 Task: Look for products in the category "Cereal" from Catalina Crunch only.
Action: Mouse moved to (996, 311)
Screenshot: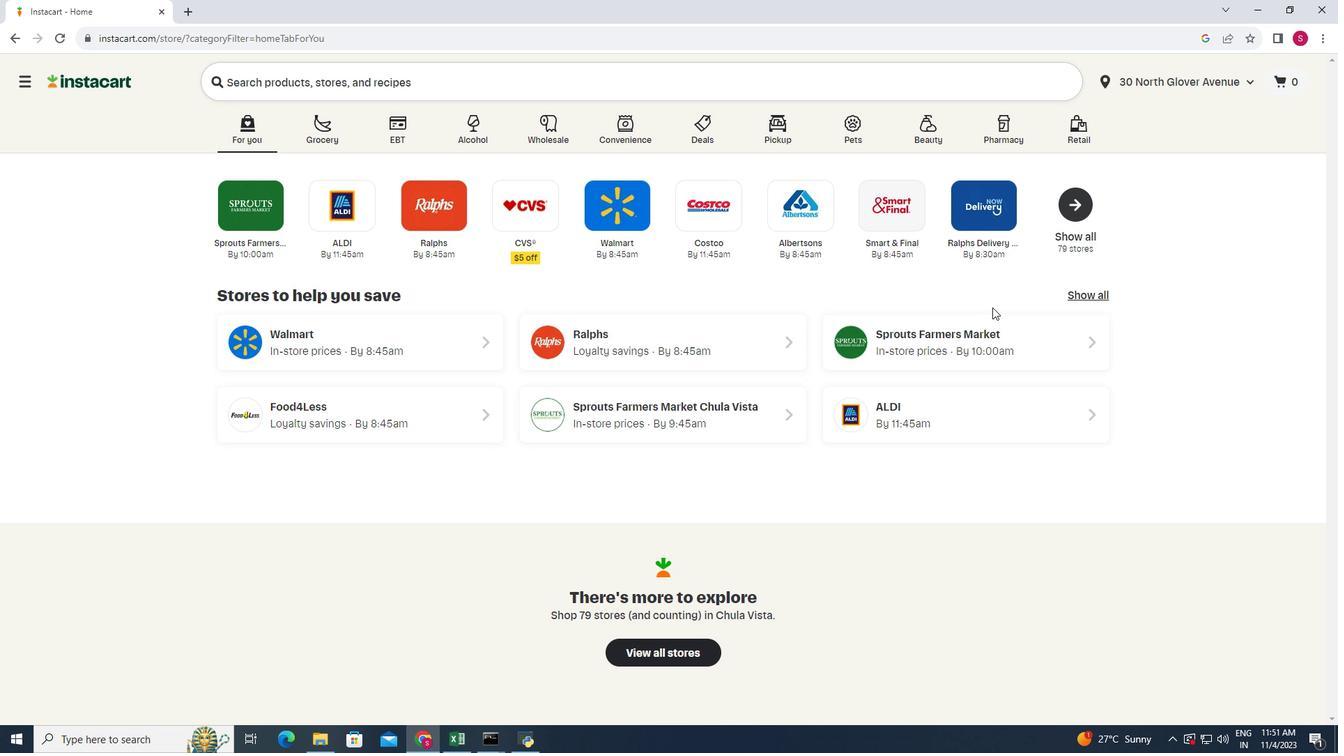 
Action: Mouse pressed left at (996, 311)
Screenshot: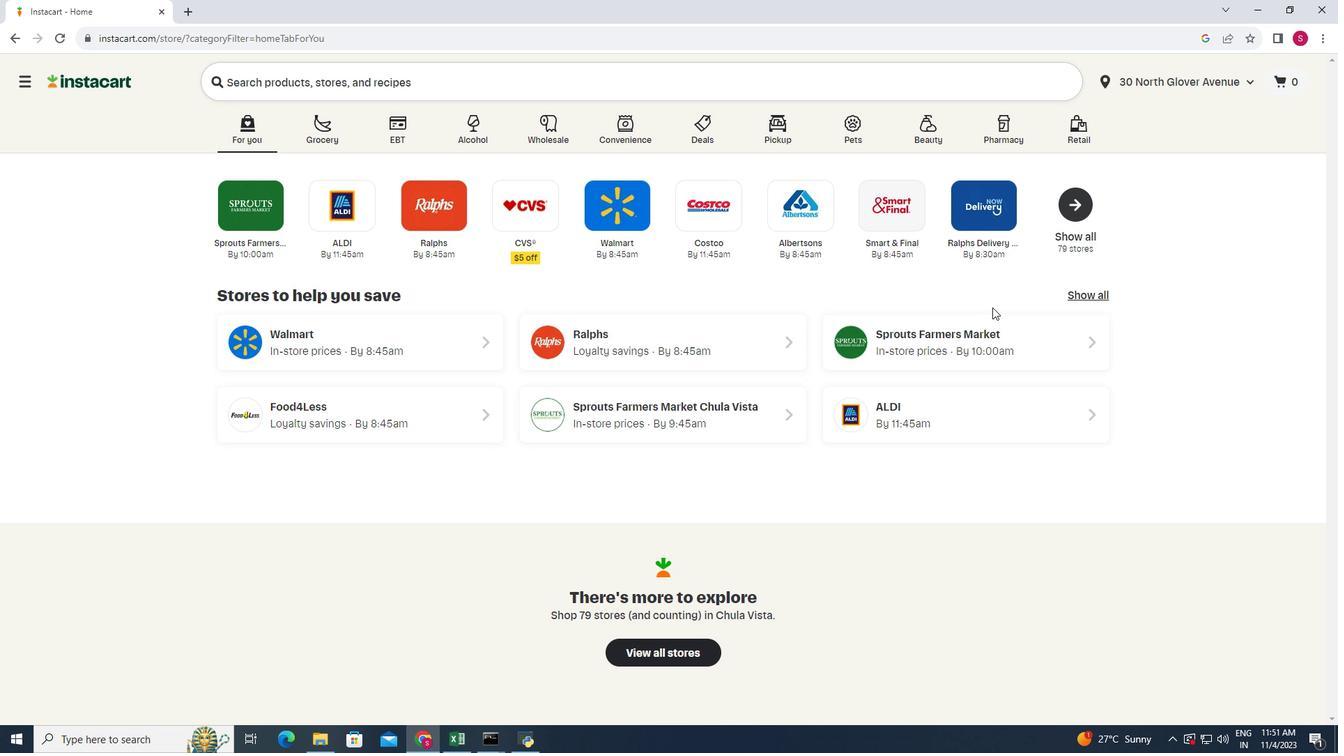 
Action: Mouse moved to (1009, 345)
Screenshot: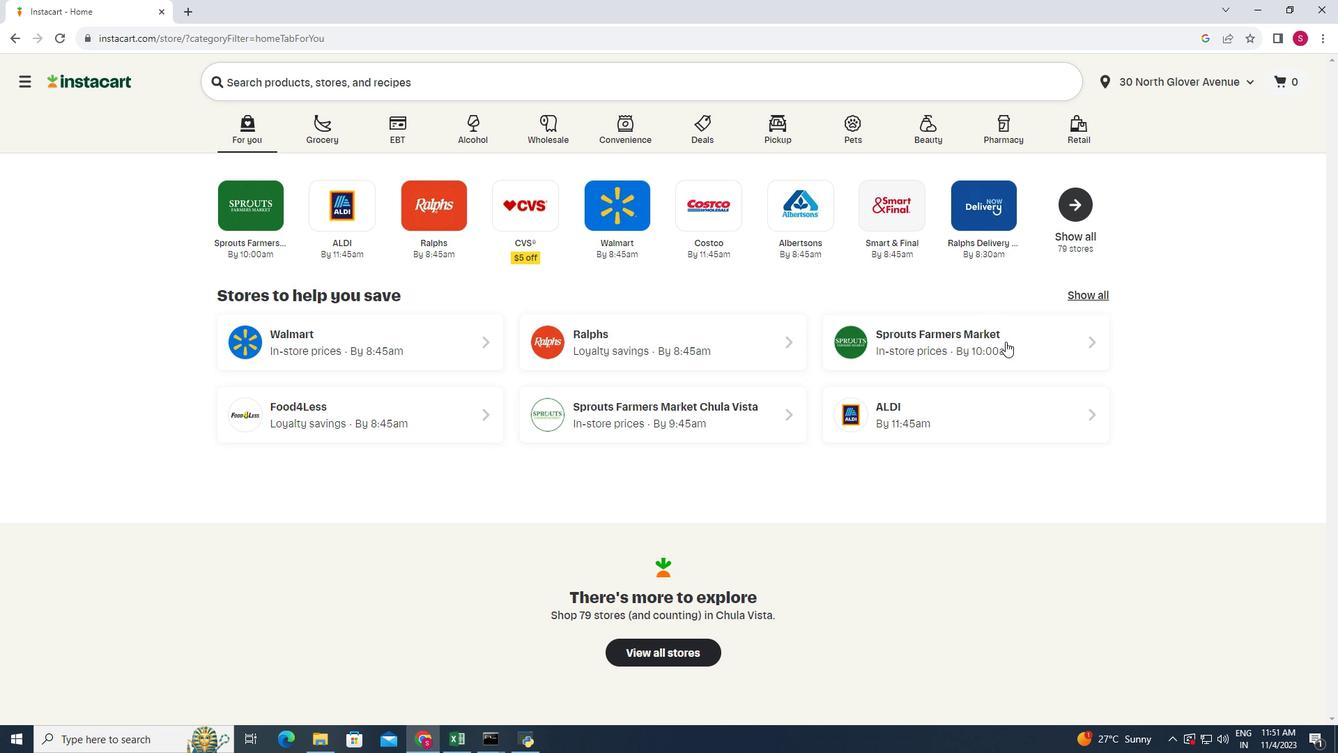 
Action: Mouse pressed left at (1009, 345)
Screenshot: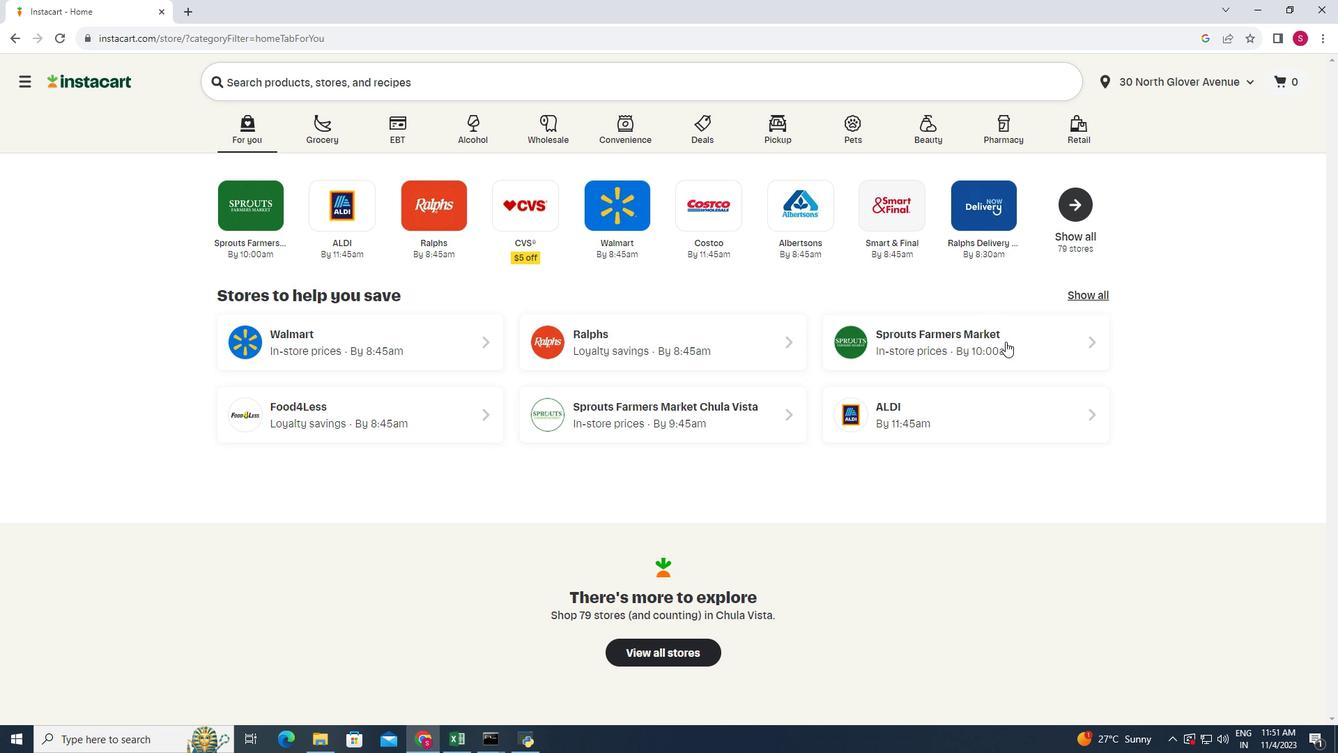 
Action: Mouse moved to (101, 446)
Screenshot: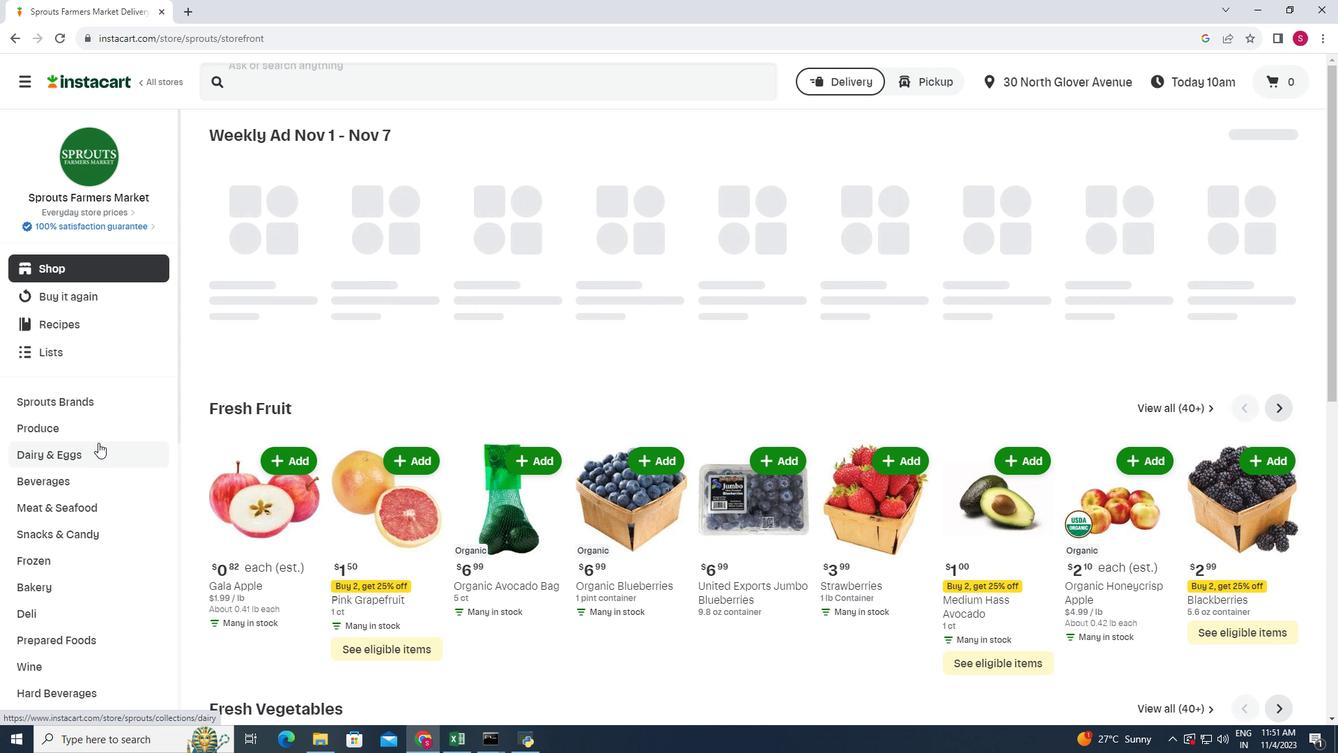
Action: Mouse scrolled (101, 445) with delta (0, 0)
Screenshot: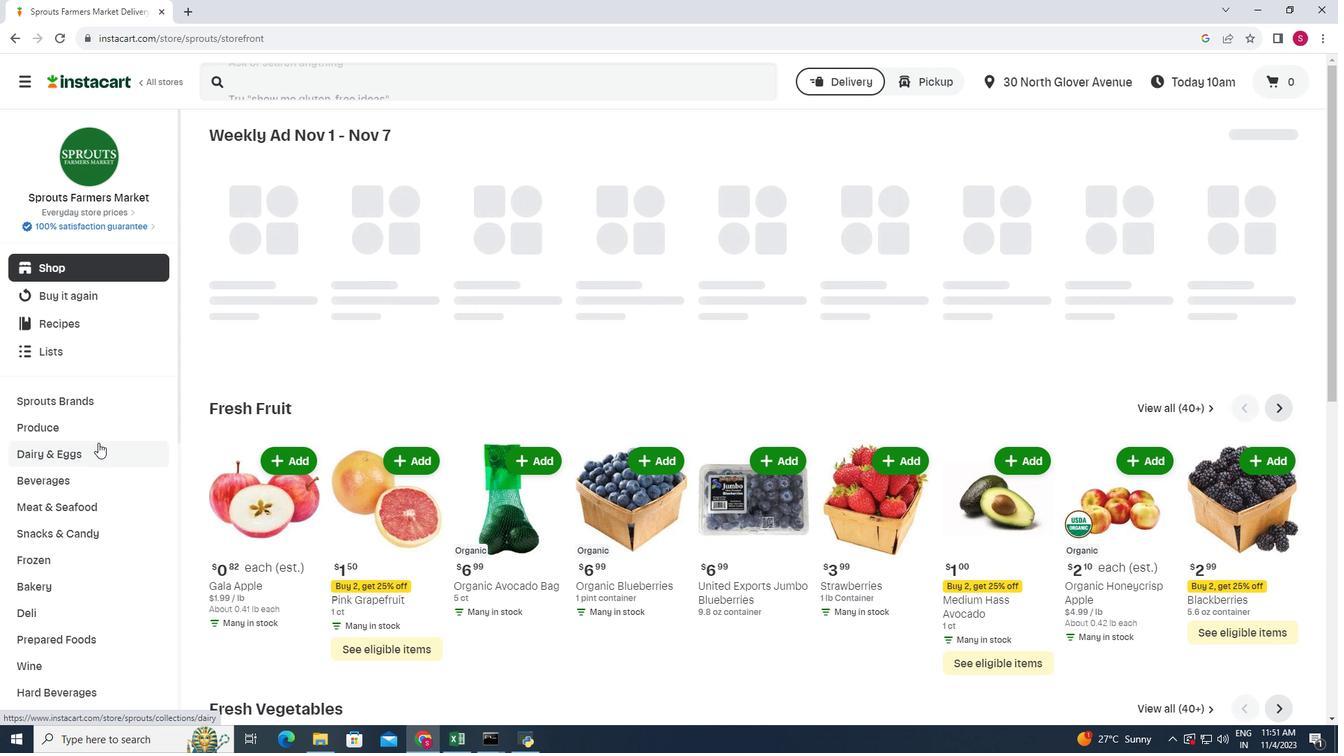 
Action: Mouse scrolled (101, 445) with delta (0, 0)
Screenshot: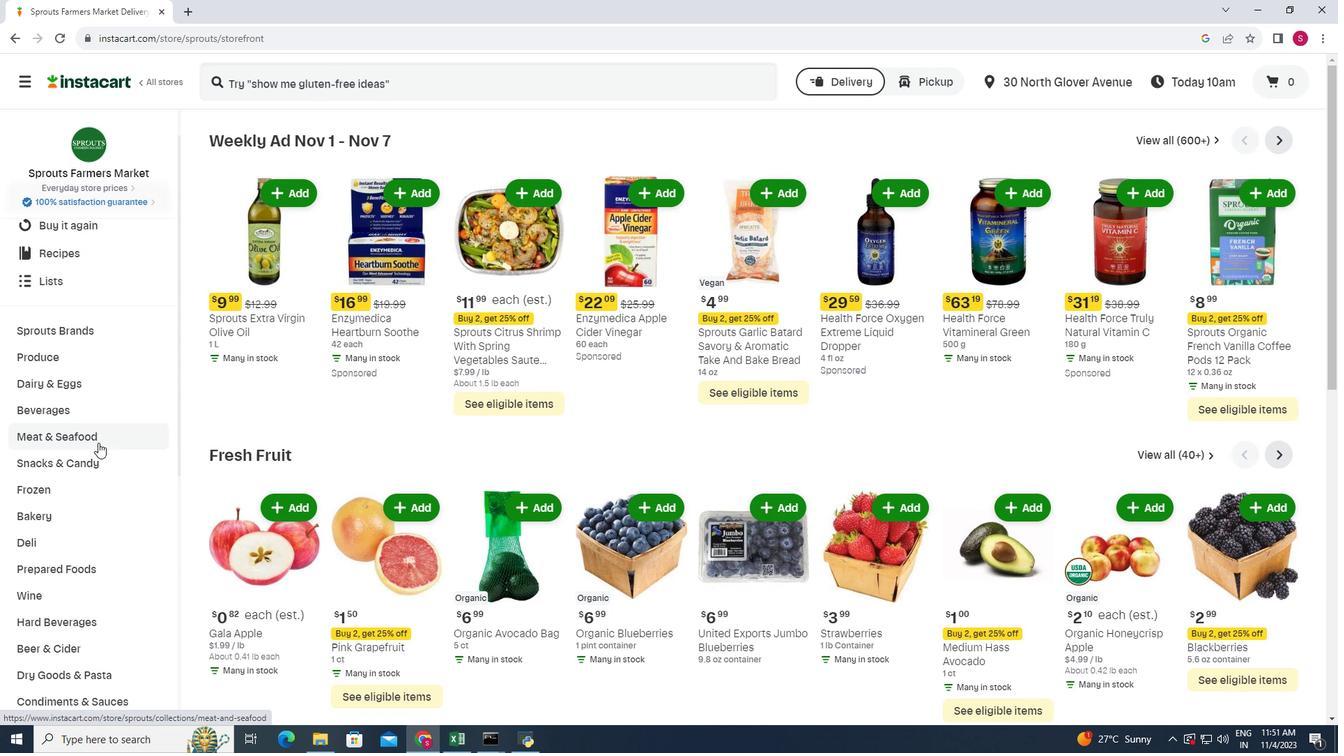 
Action: Mouse scrolled (101, 445) with delta (0, 0)
Screenshot: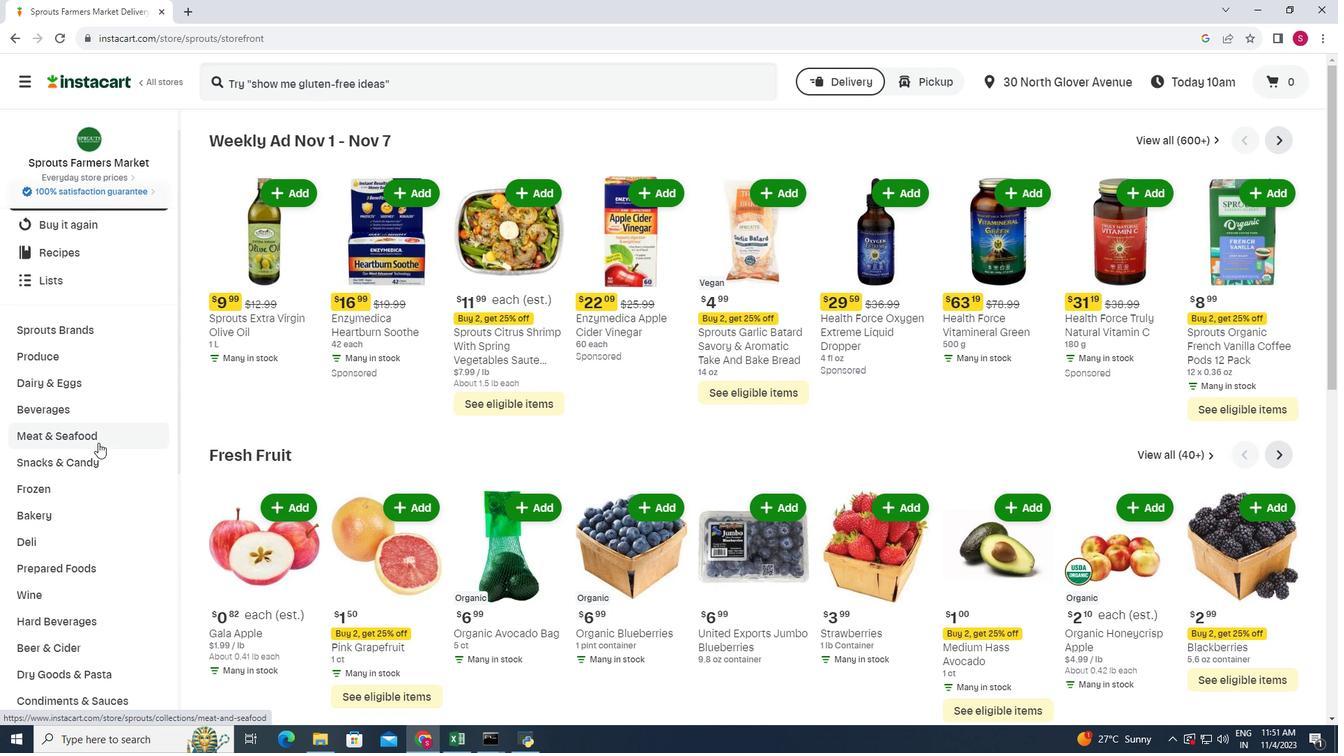
Action: Mouse scrolled (101, 445) with delta (0, 0)
Screenshot: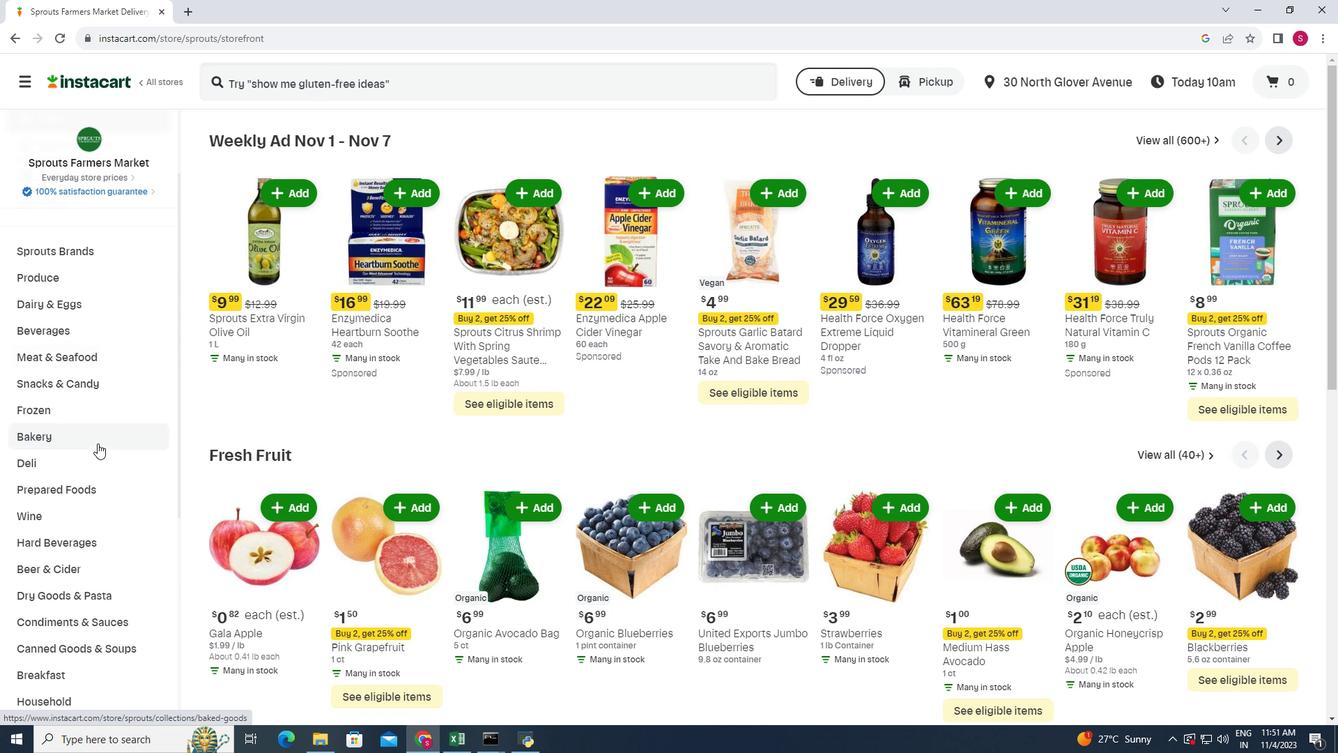 
Action: Mouse moved to (101, 447)
Screenshot: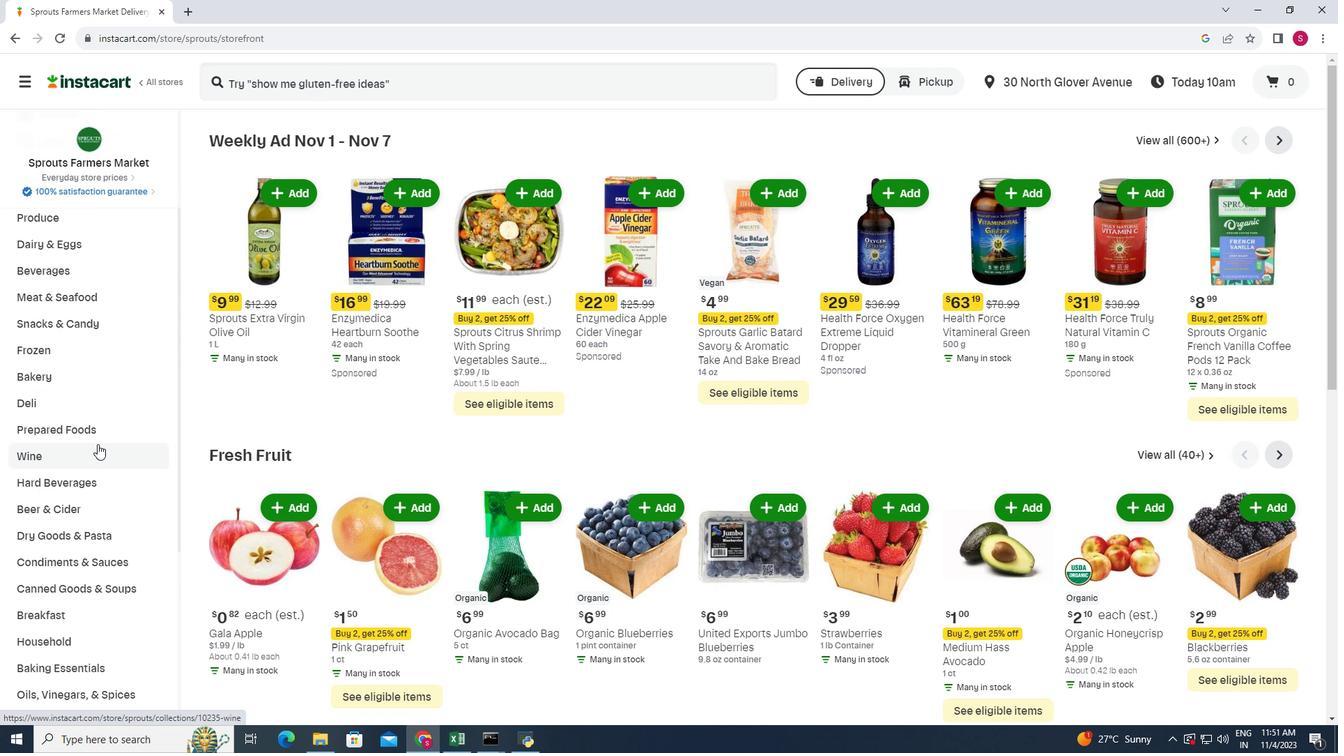 
Action: Mouse scrolled (101, 447) with delta (0, 0)
Screenshot: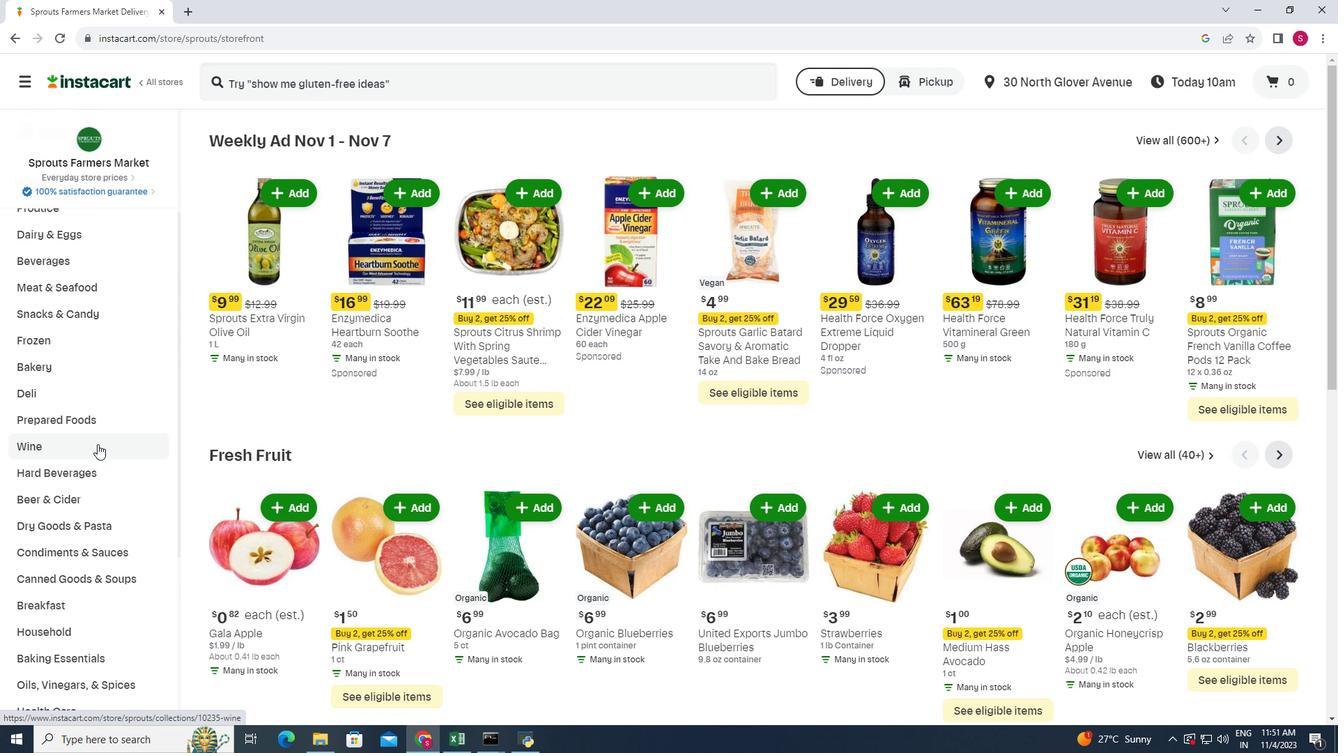 
Action: Mouse moved to (96, 549)
Screenshot: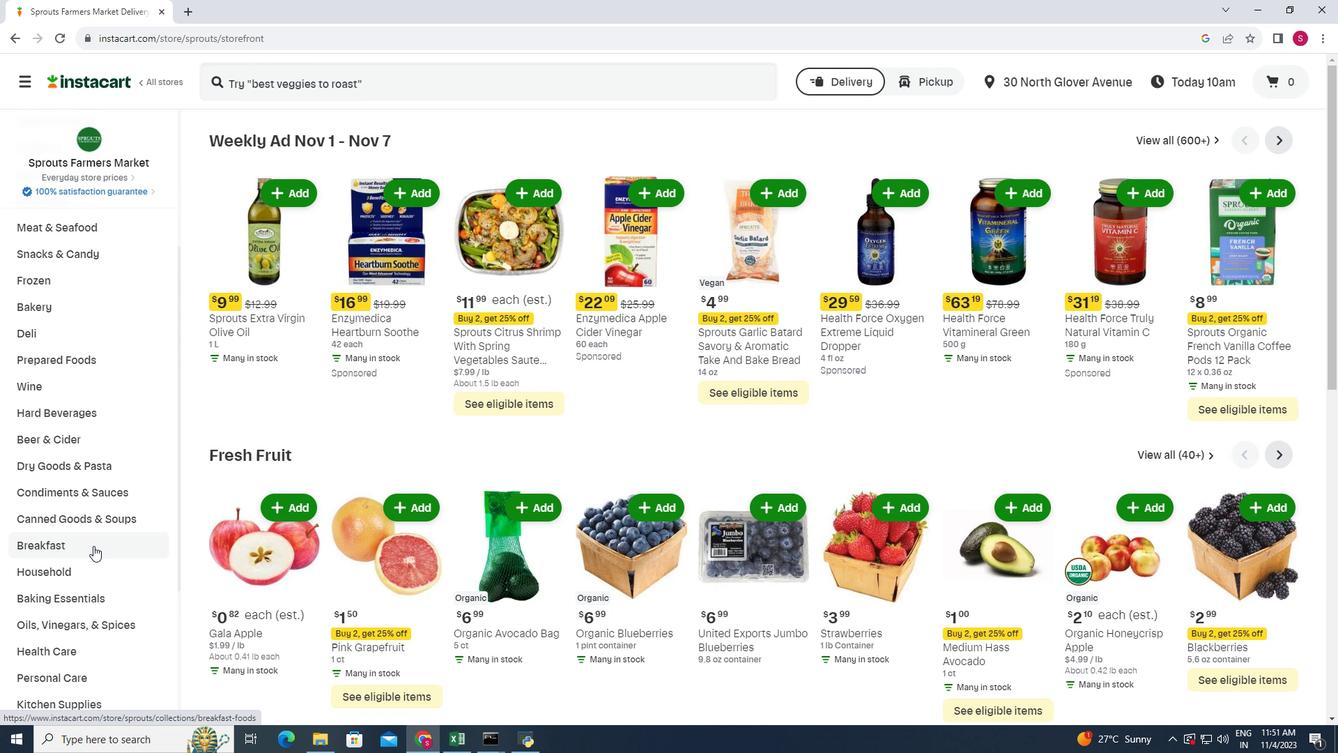 
Action: Mouse pressed left at (96, 549)
Screenshot: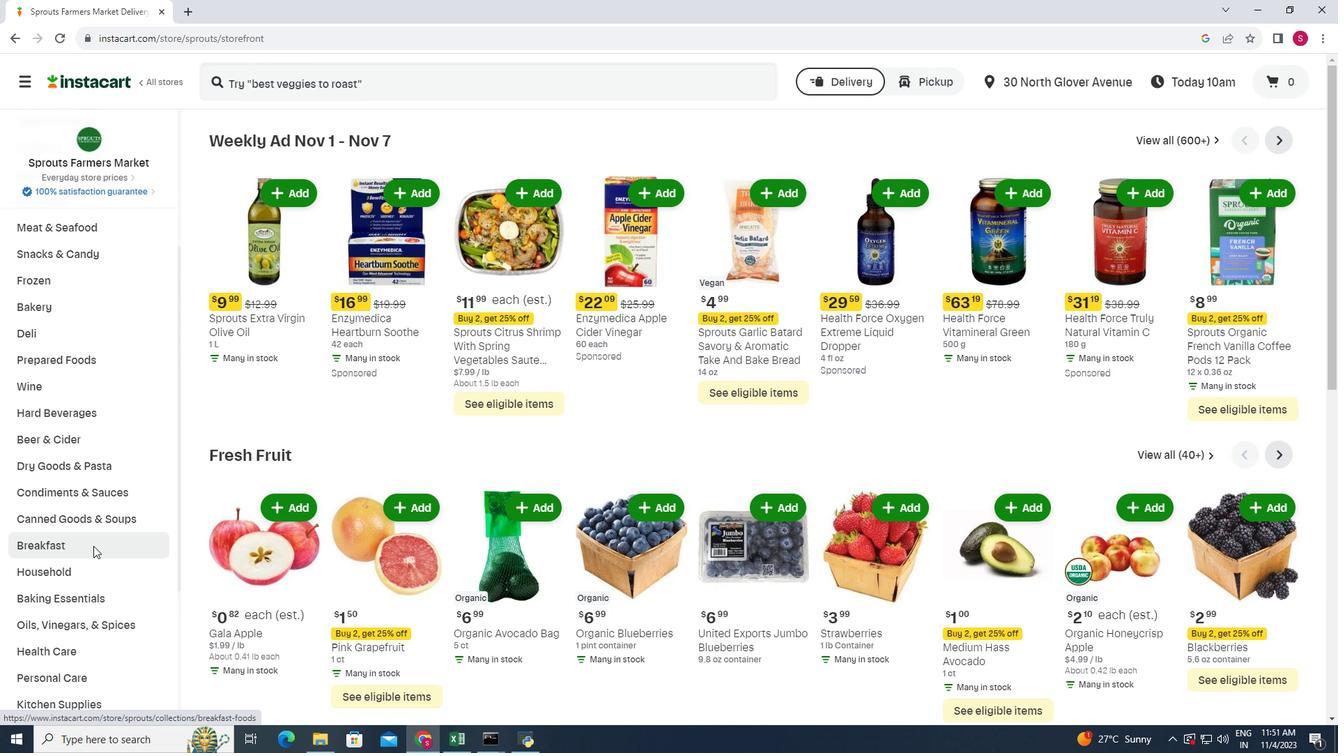 
Action: Mouse moved to (1037, 176)
Screenshot: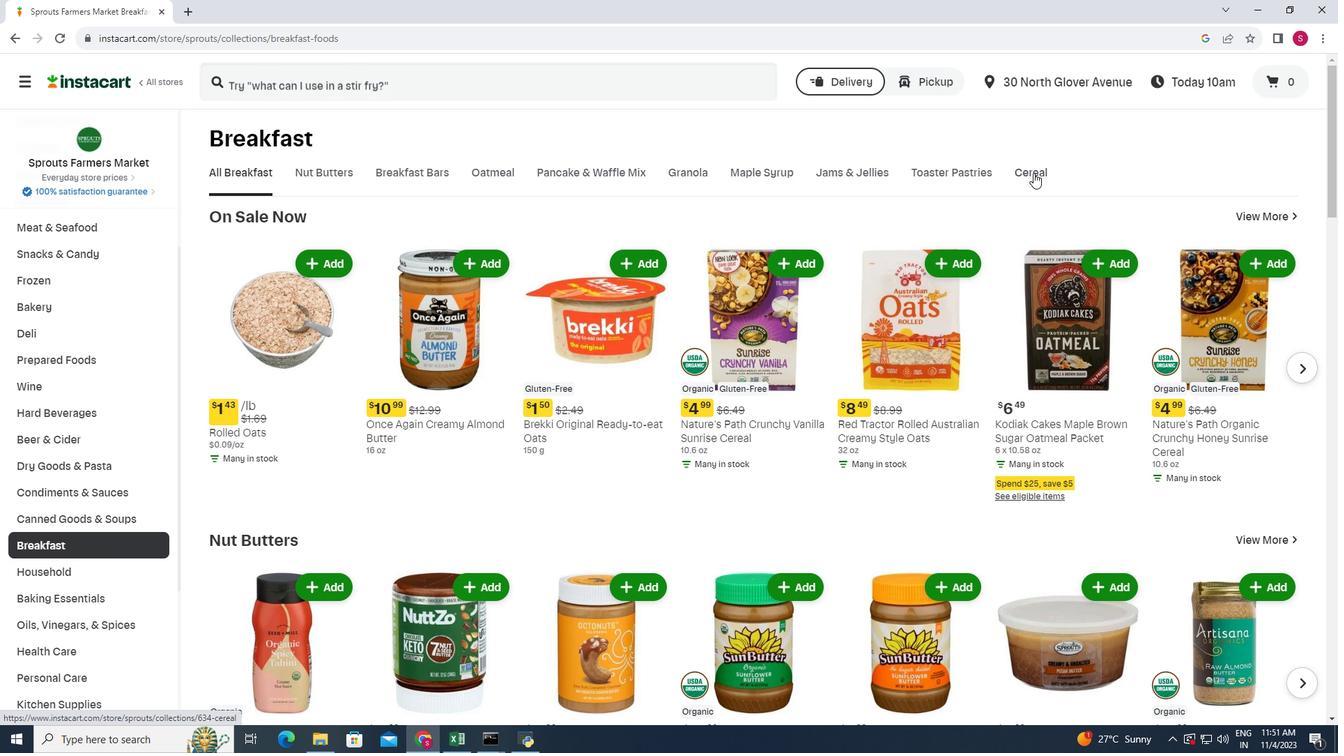 
Action: Mouse pressed left at (1037, 176)
Screenshot: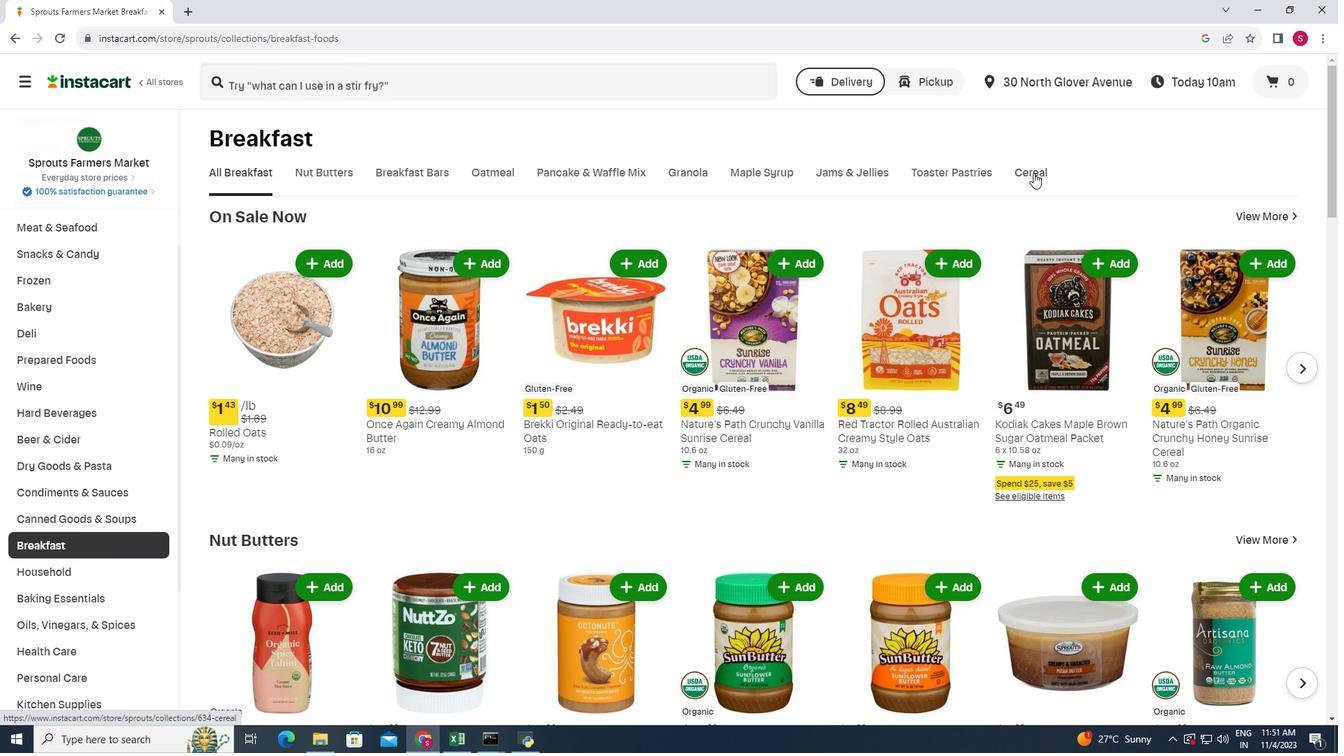
Action: Mouse moved to (566, 225)
Screenshot: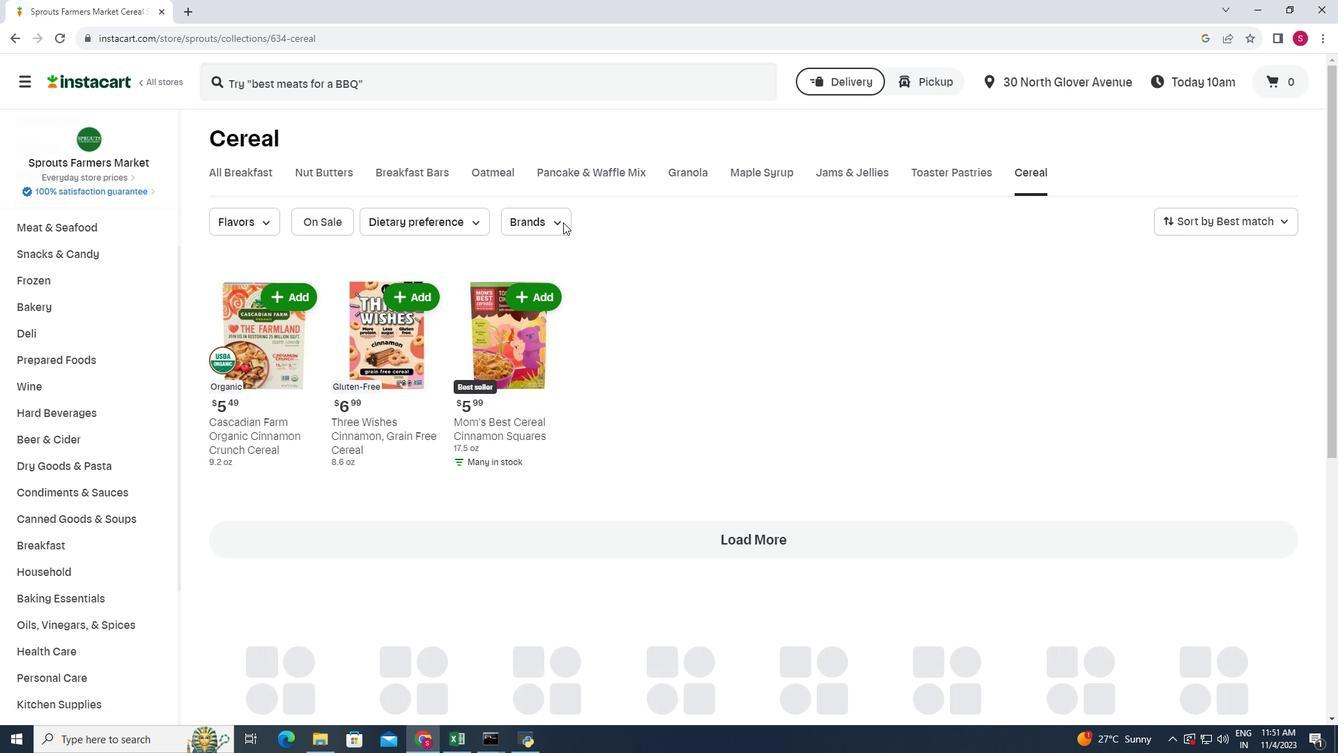 
Action: Mouse pressed left at (566, 225)
Screenshot: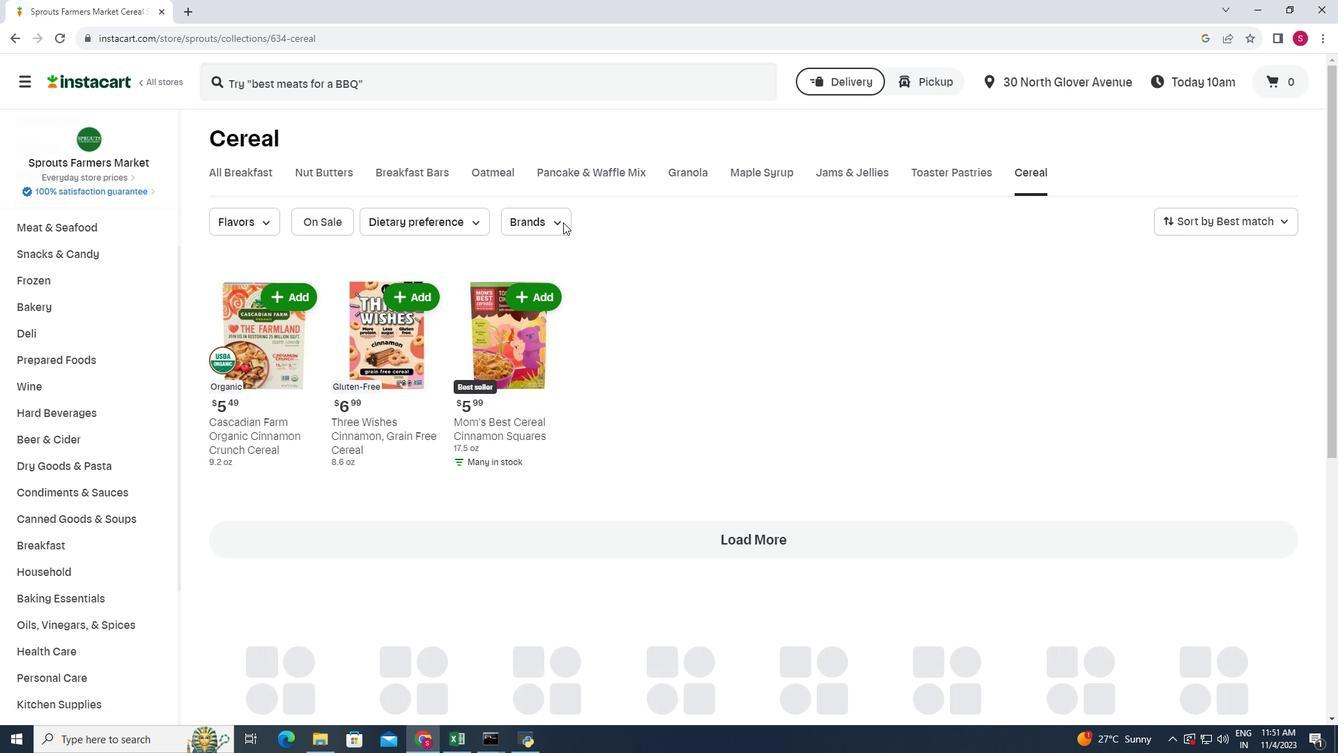 
Action: Mouse moved to (600, 369)
Screenshot: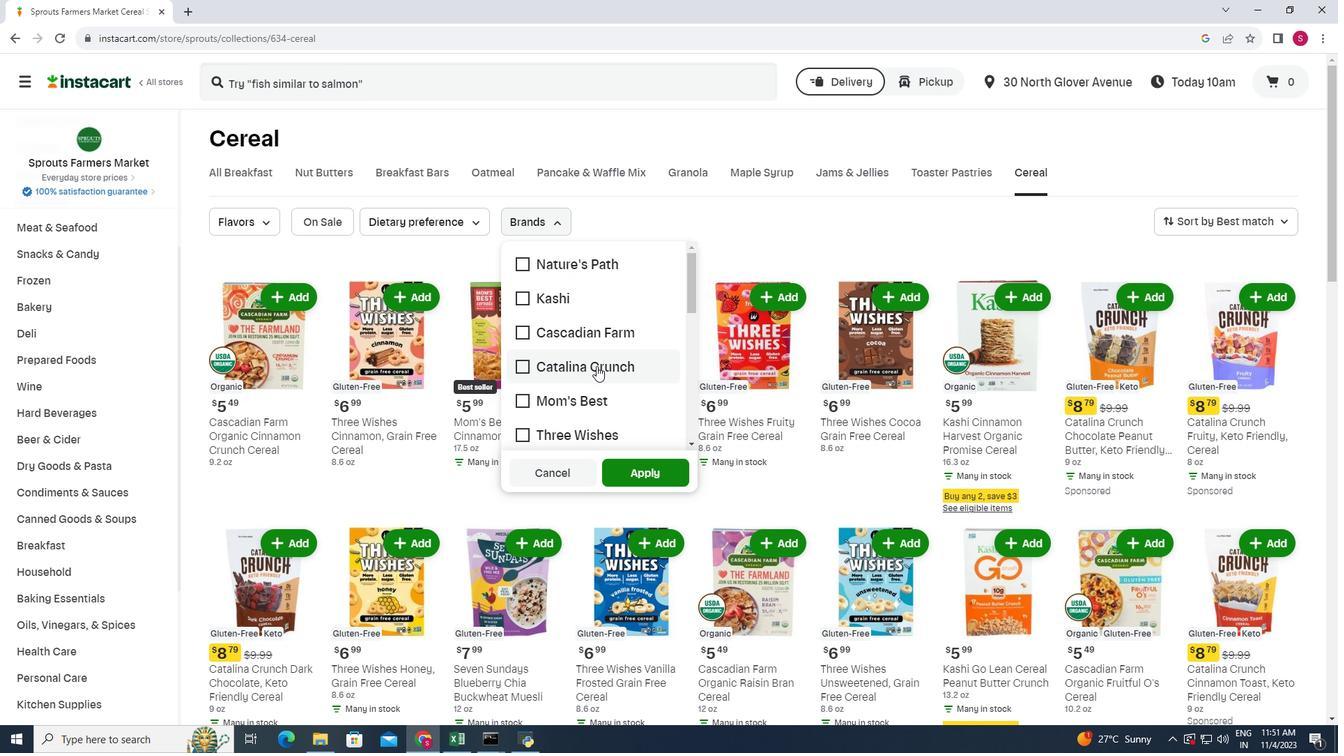 
Action: Mouse pressed left at (600, 369)
Screenshot: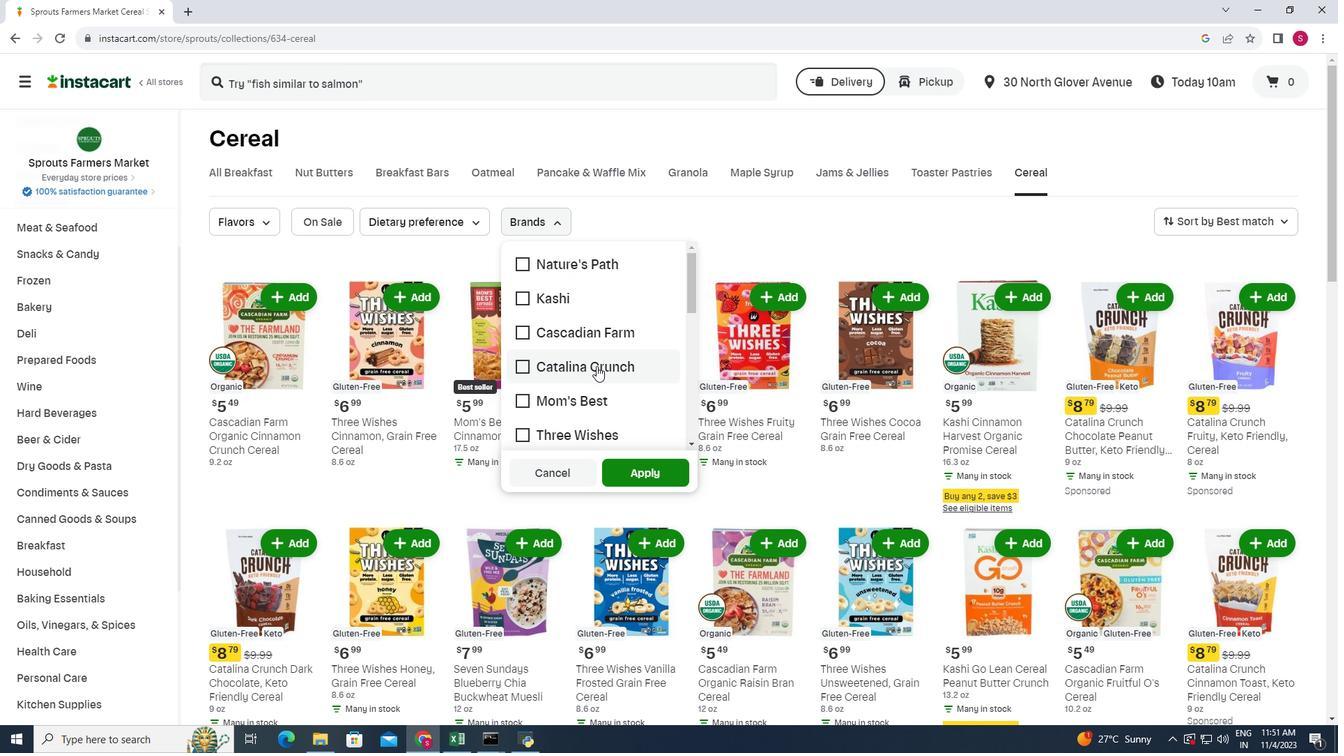 
Action: Mouse moved to (653, 474)
Screenshot: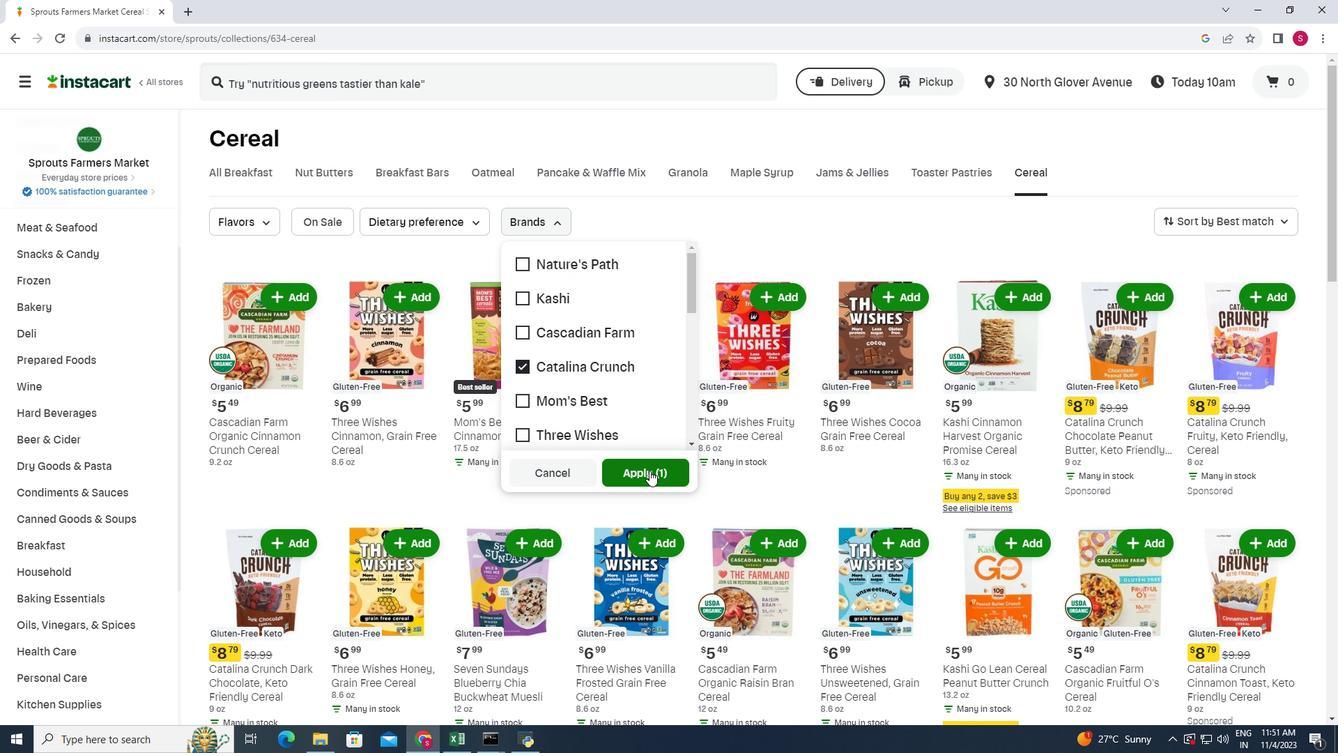 
Action: Mouse pressed left at (653, 474)
Screenshot: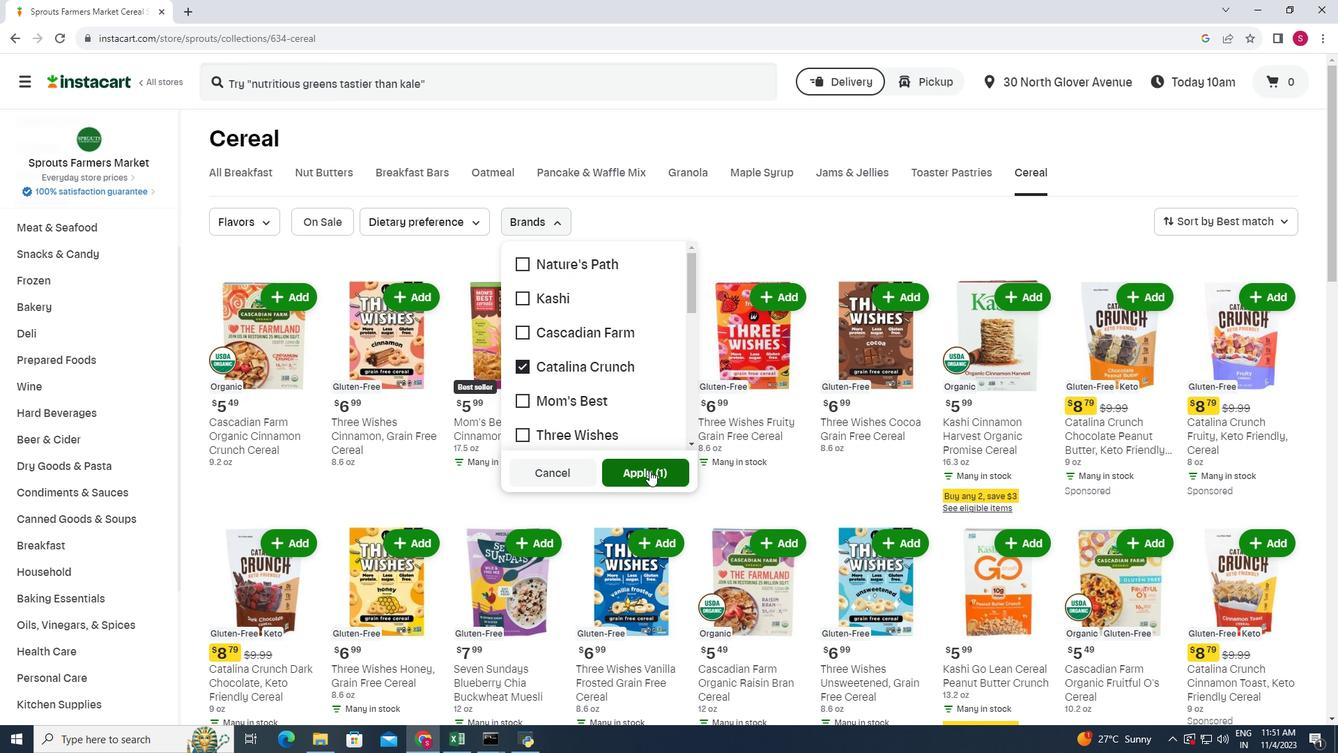 
Action: Mouse moved to (631, 477)
Screenshot: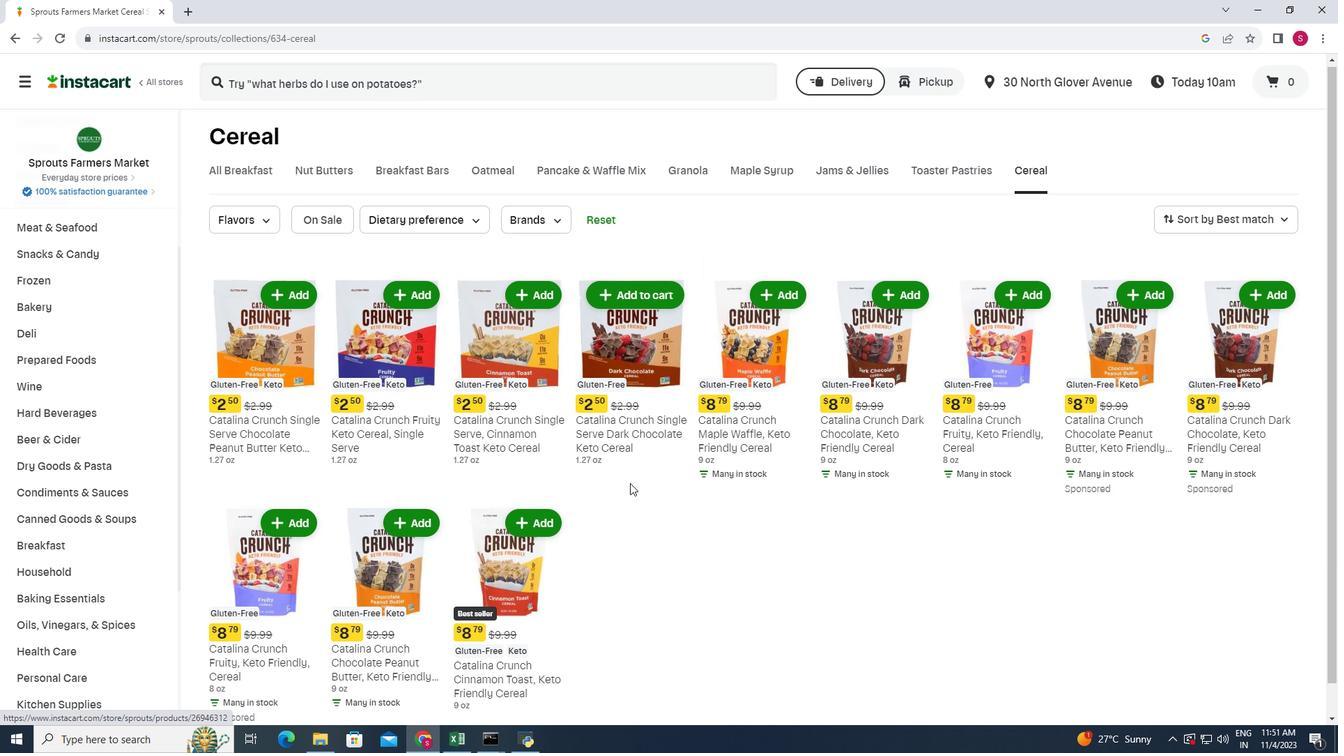 
Action: Mouse scrolled (631, 476) with delta (0, 0)
Screenshot: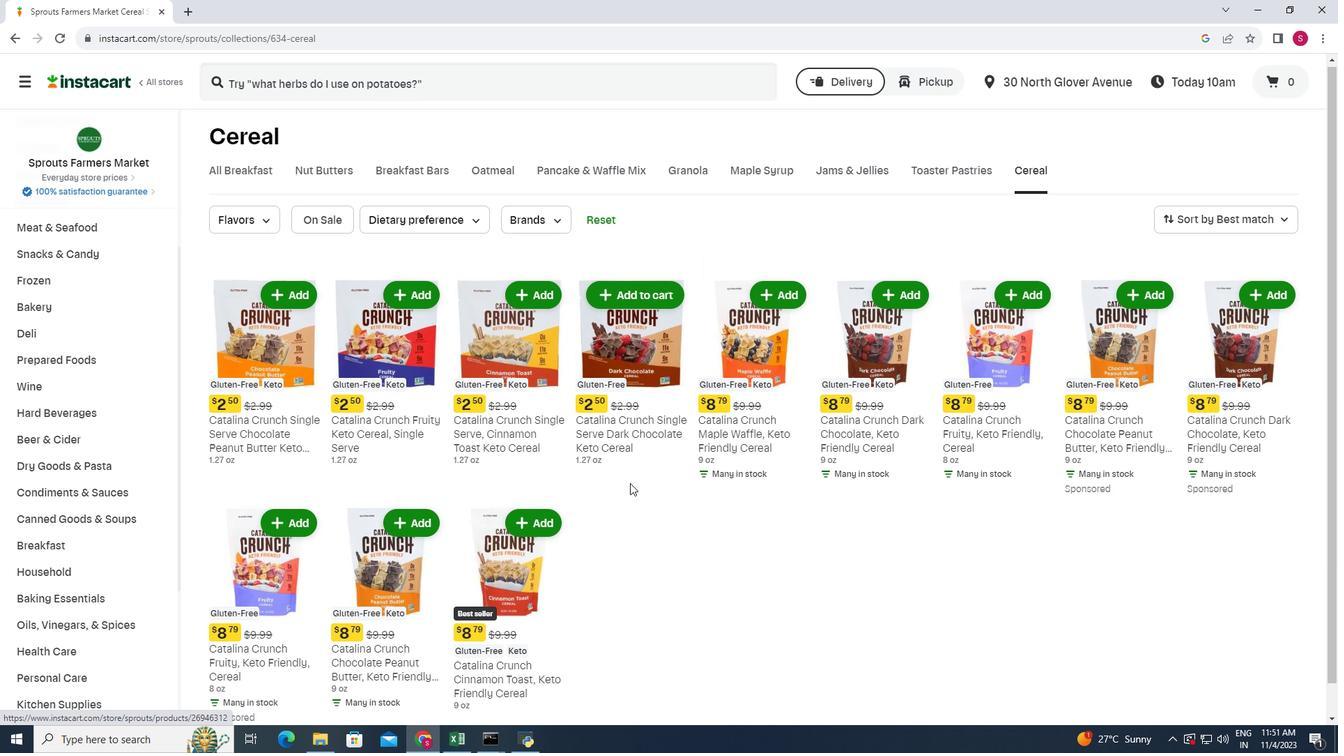 
Action: Mouse moved to (633, 486)
Screenshot: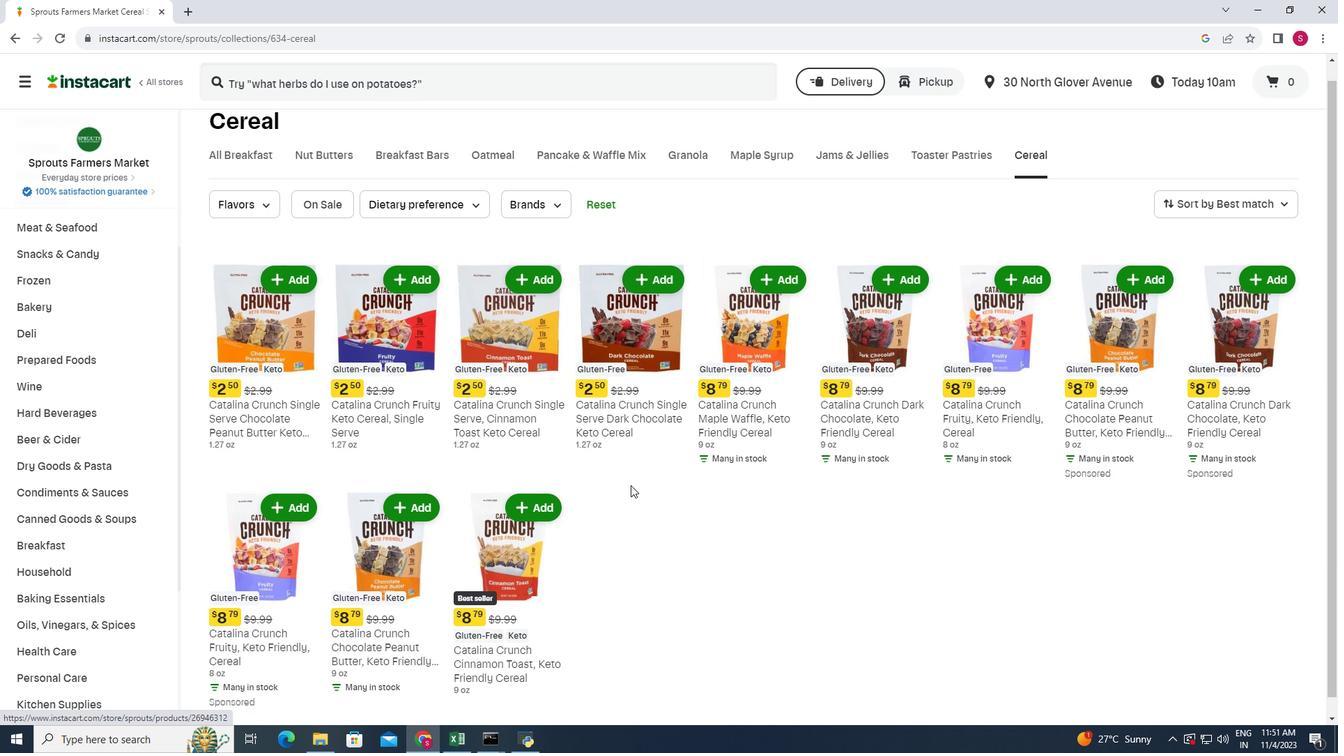 
Action: Mouse scrolled (633, 486) with delta (0, 0)
Screenshot: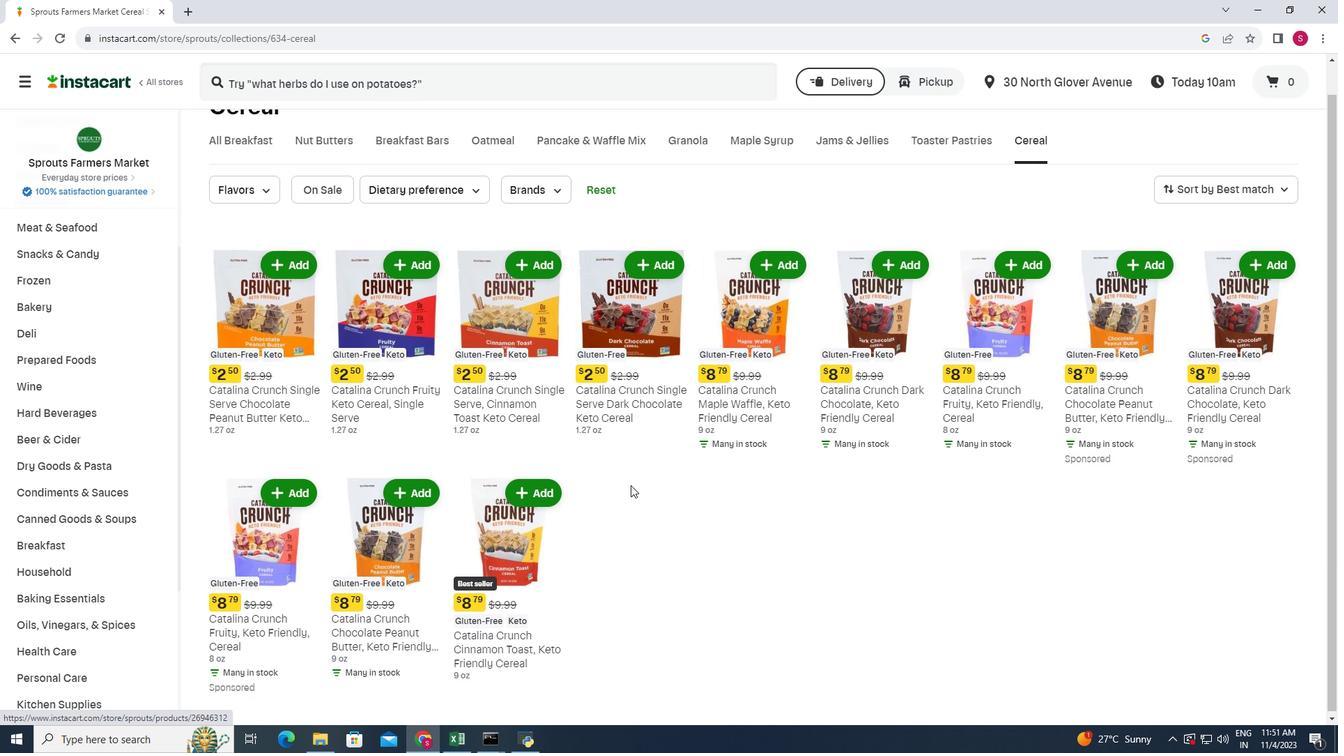 
Action: Mouse moved to (634, 488)
Screenshot: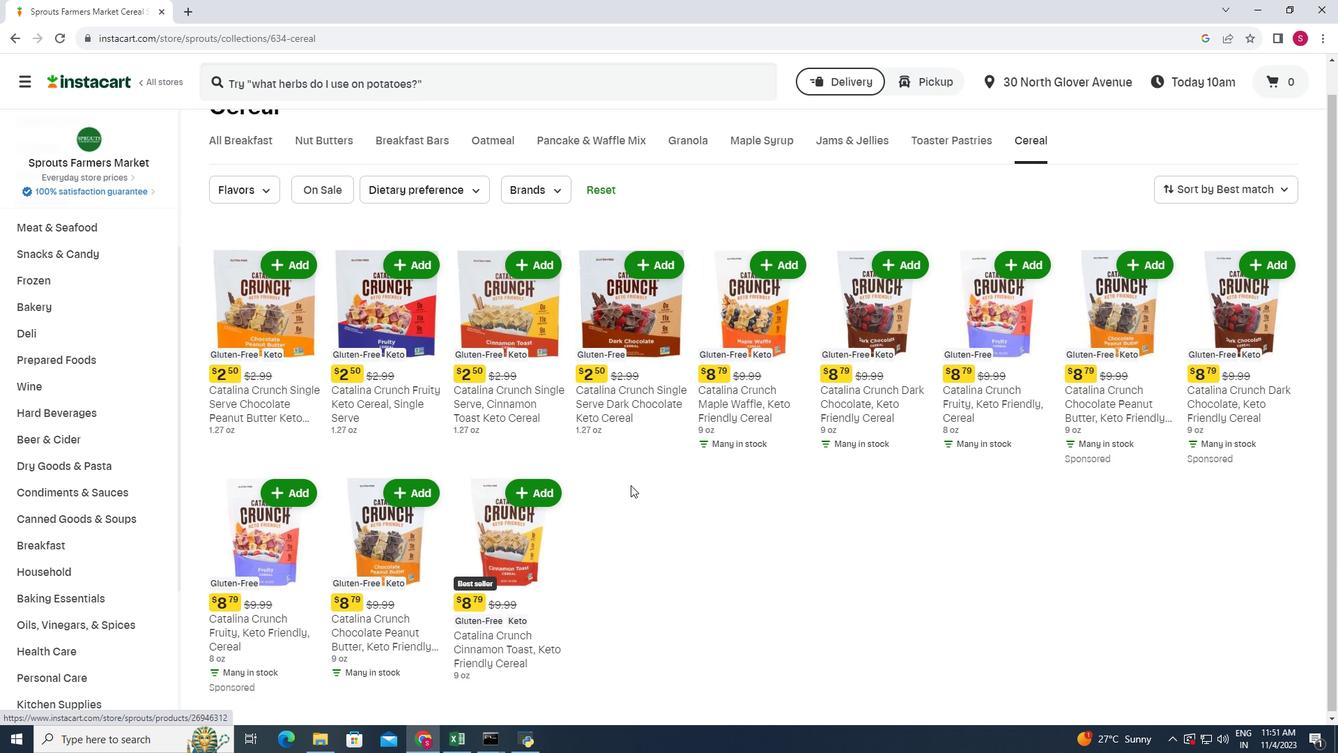 
Action: Mouse scrolled (634, 488) with delta (0, 0)
Screenshot: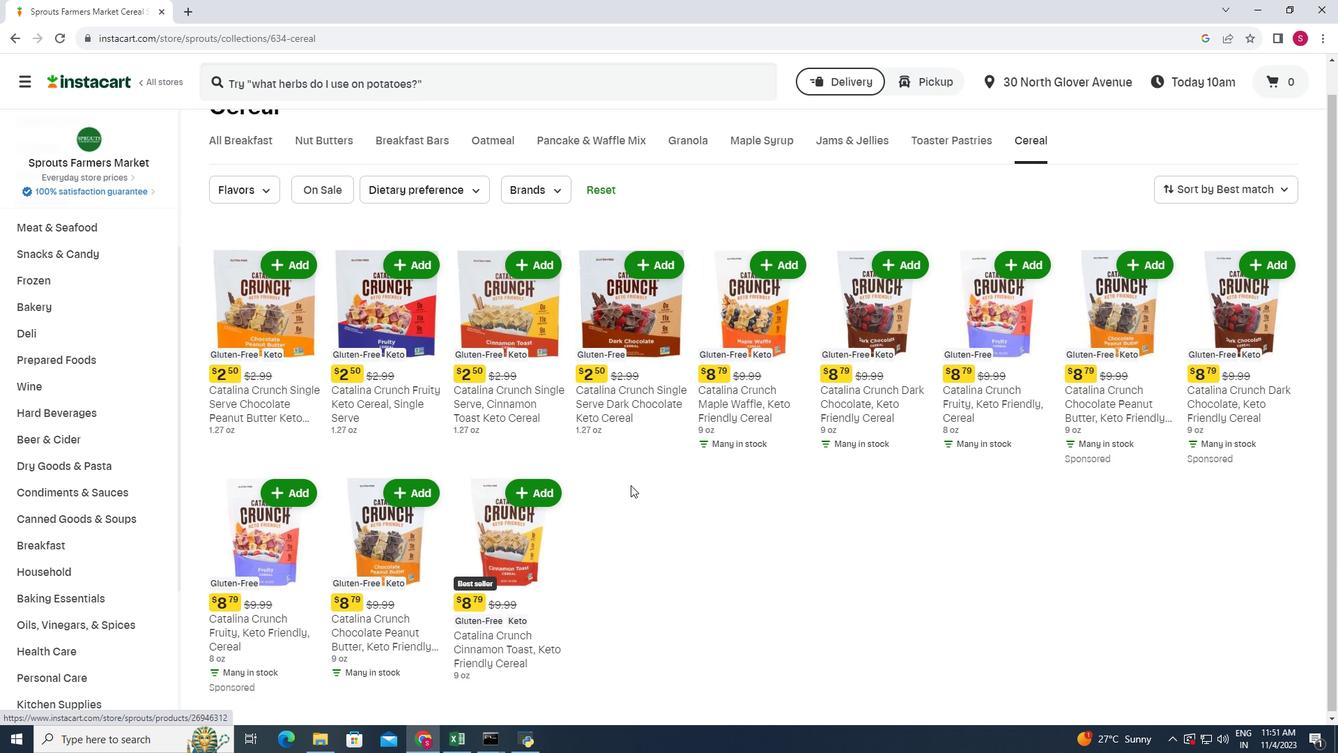 
Action: Mouse moved to (631, 479)
Screenshot: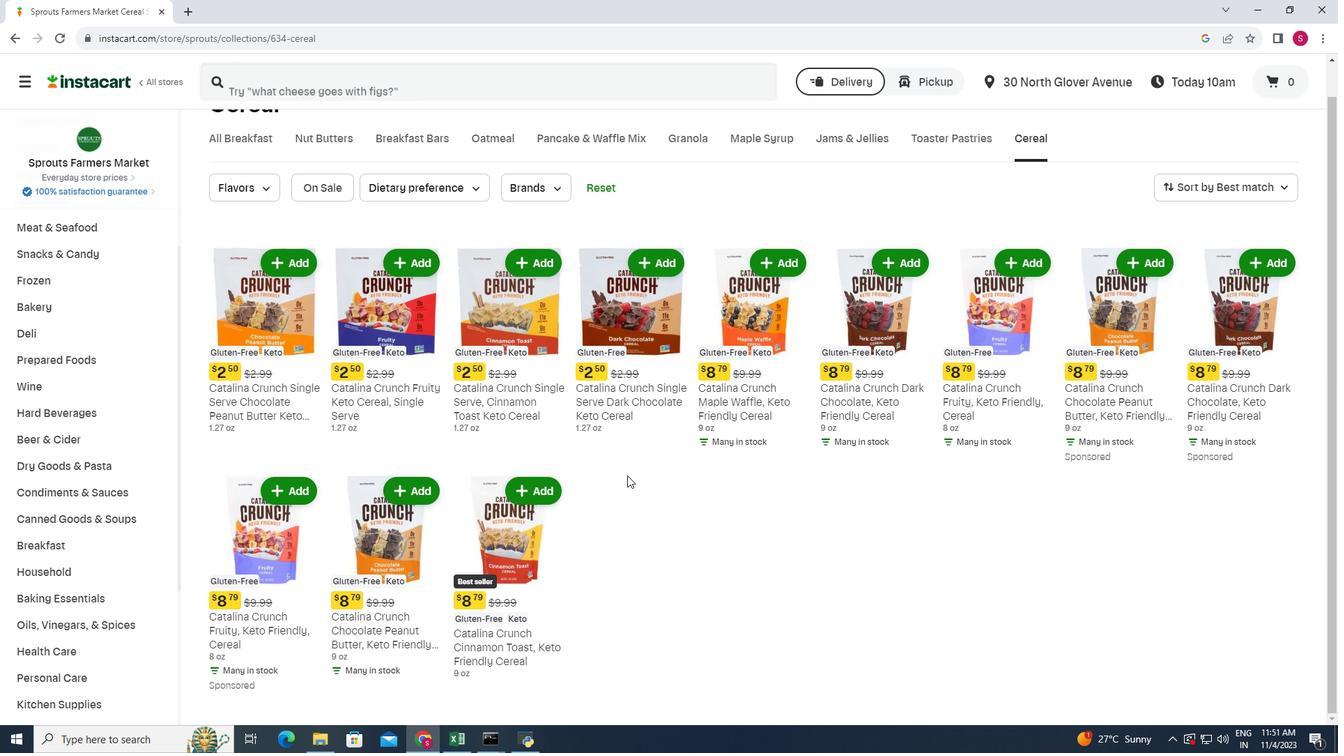 
